 Task: Create in the project TripleWorks in Backlog an issue 'Data not being saved when expected', assign it to team member softage.1@softage.net and change the status to IN PROGRESS.
Action: Mouse moved to (196, 61)
Screenshot: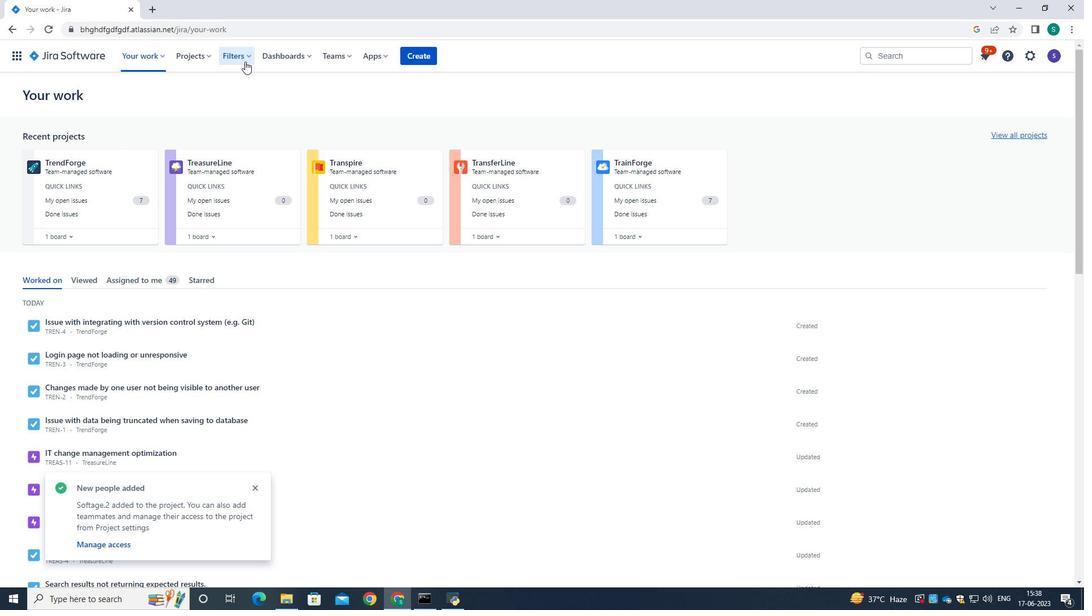 
Action: Mouse pressed left at (196, 61)
Screenshot: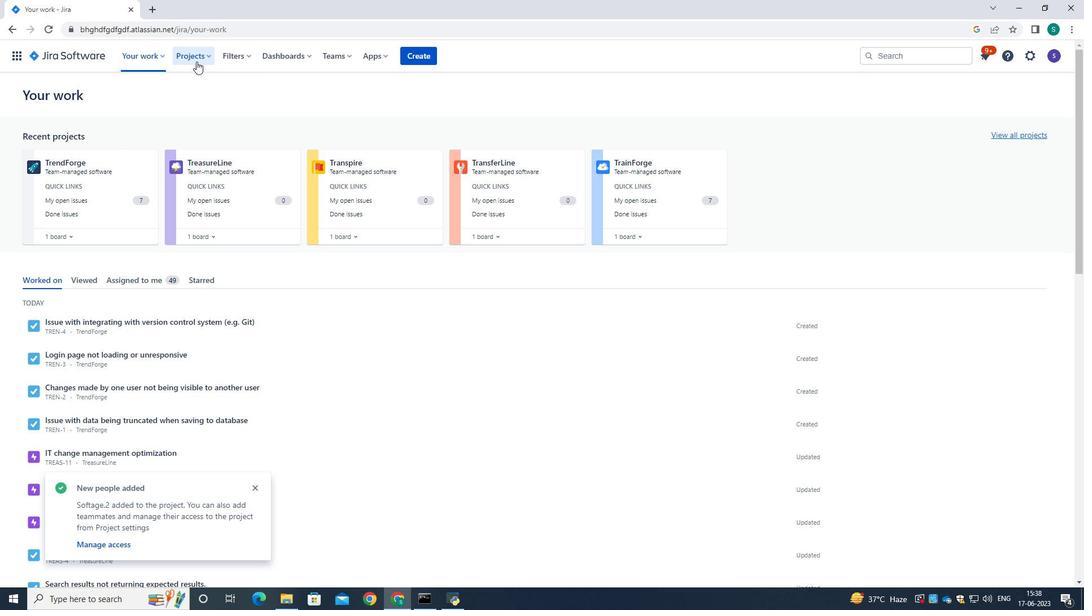 
Action: Mouse moved to (216, 99)
Screenshot: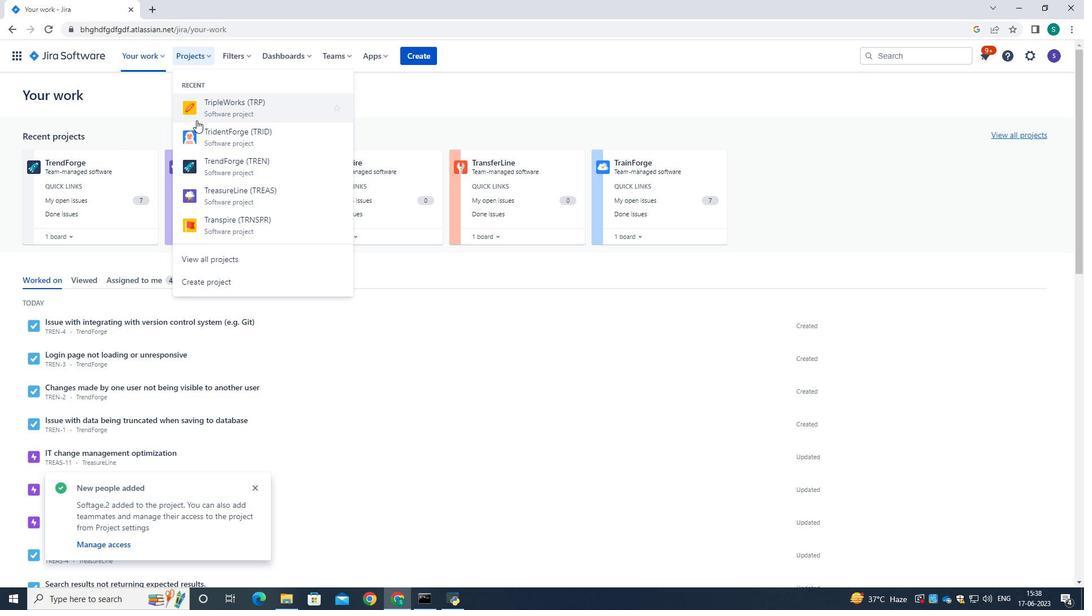
Action: Mouse pressed left at (216, 99)
Screenshot: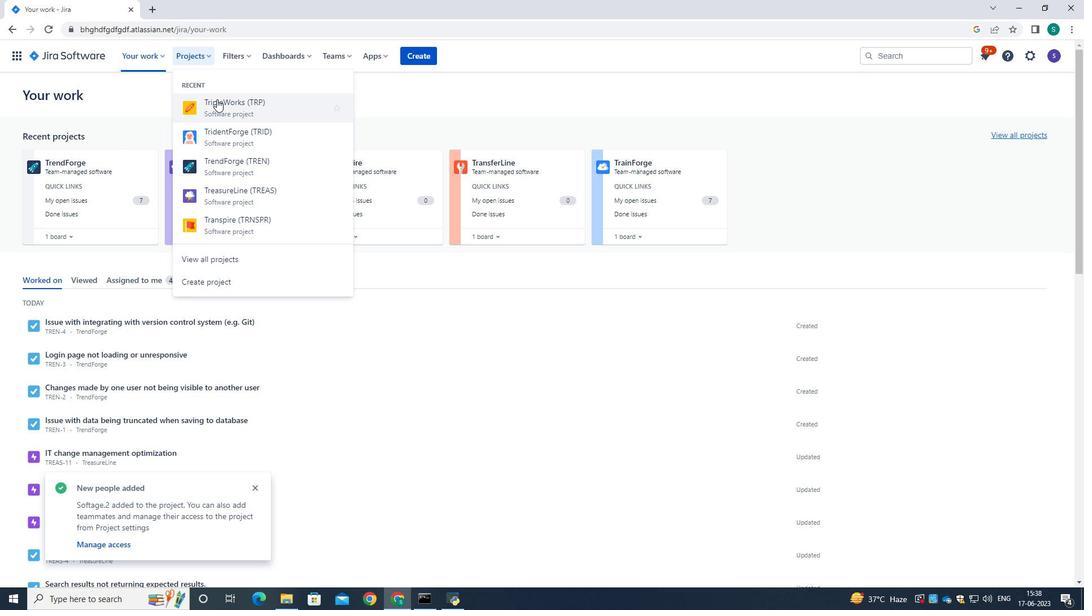 
Action: Mouse moved to (57, 166)
Screenshot: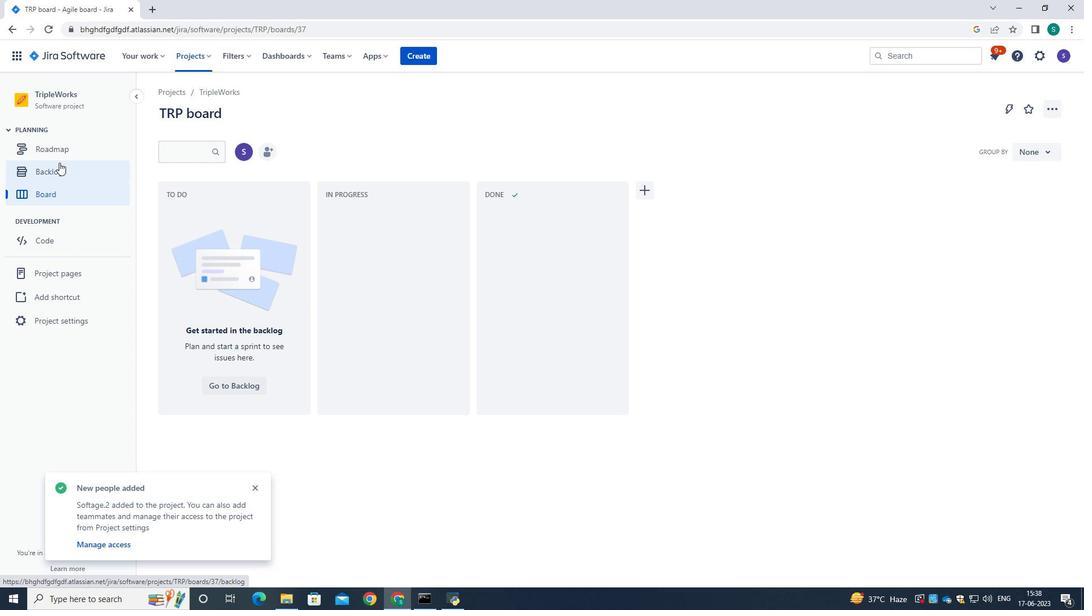 
Action: Mouse pressed left at (57, 166)
Screenshot: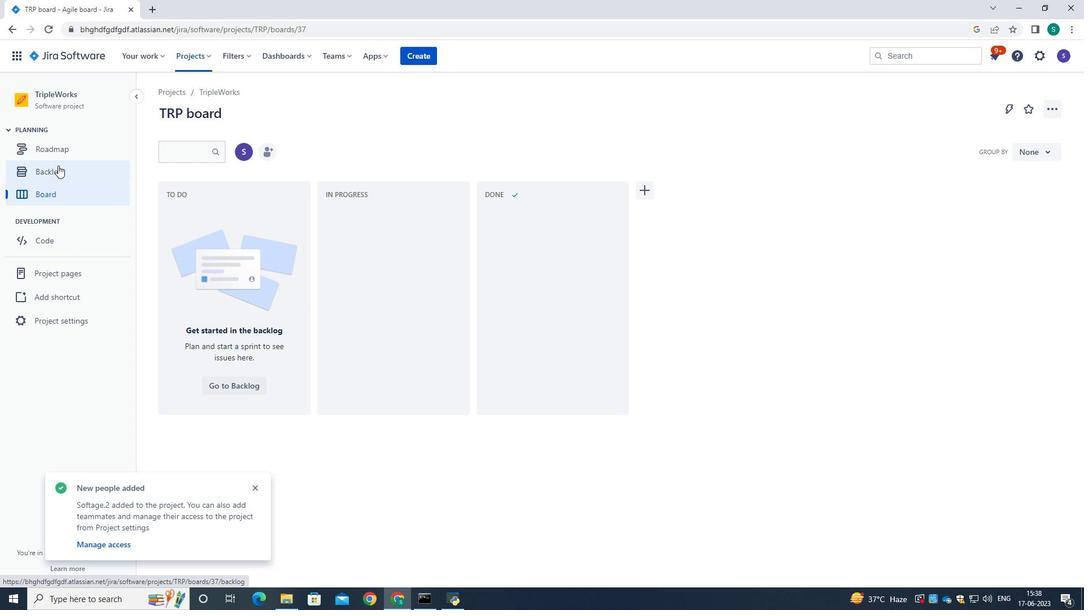 
Action: Mouse moved to (351, 251)
Screenshot: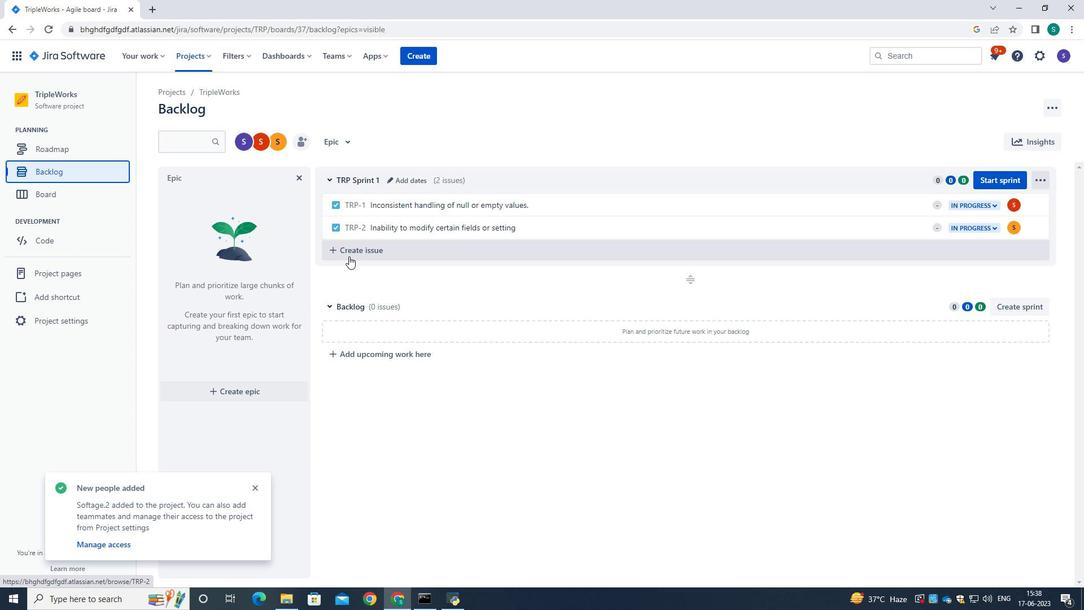 
Action: Mouse pressed left at (351, 251)
Screenshot: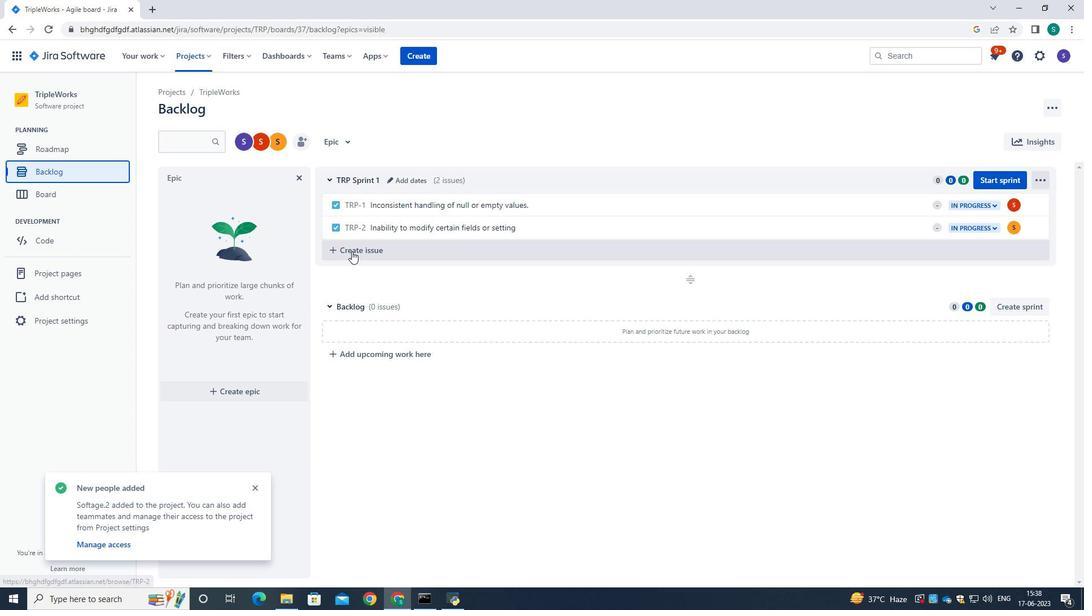 
Action: Key pressed <Key.caps_lock>D<Key.caps_lock>ata<Key.space>not<Key.space>being<Key.space>saved<Key.space>when<Key.space>expected.
Screenshot: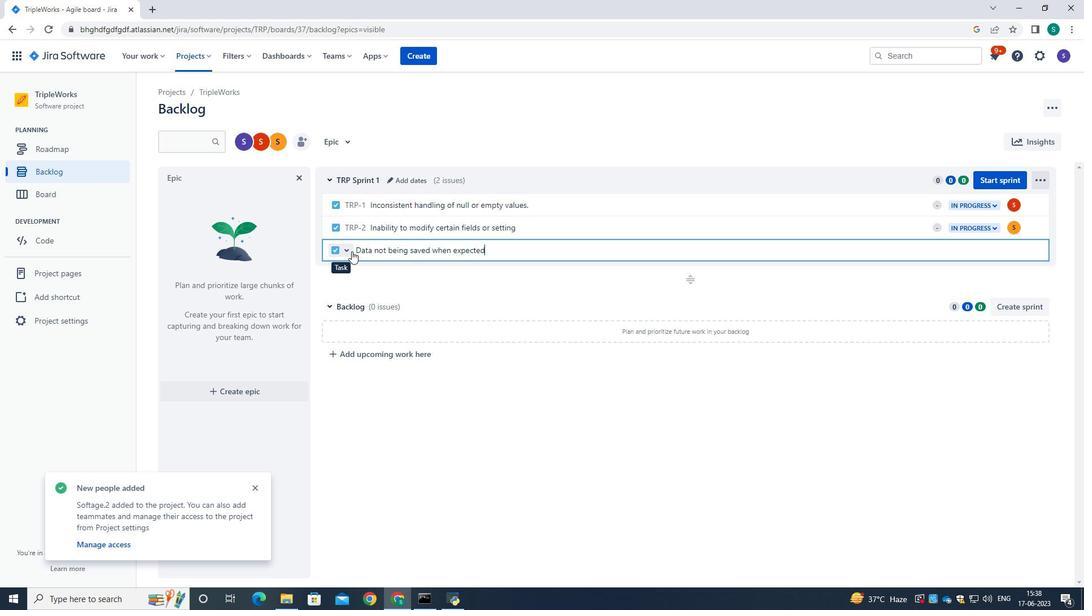 
Action: Mouse moved to (355, 251)
Screenshot: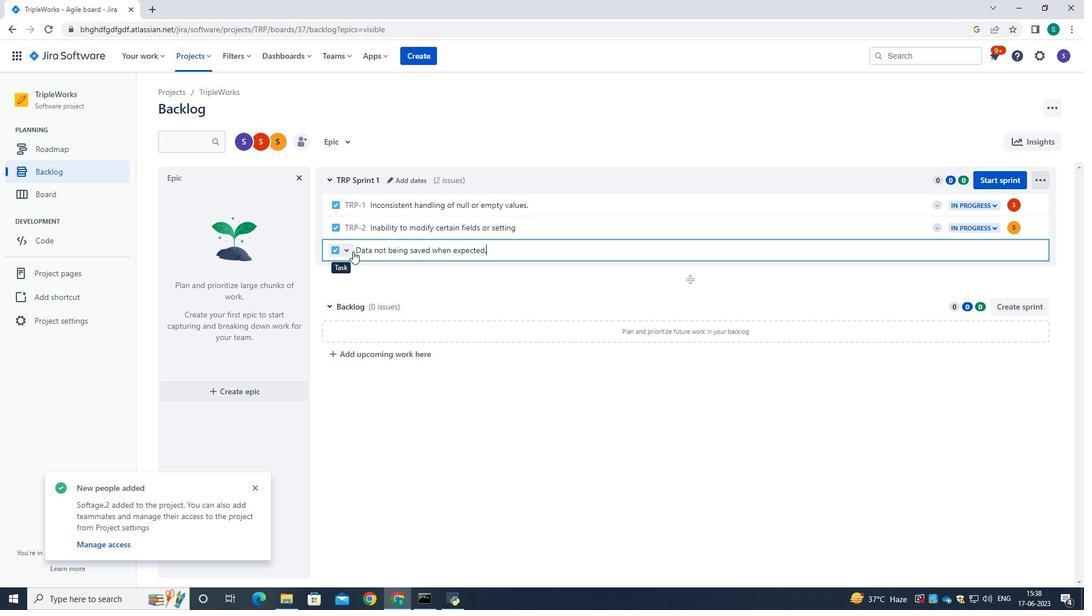 
Action: Key pressed <Key.enter>
Screenshot: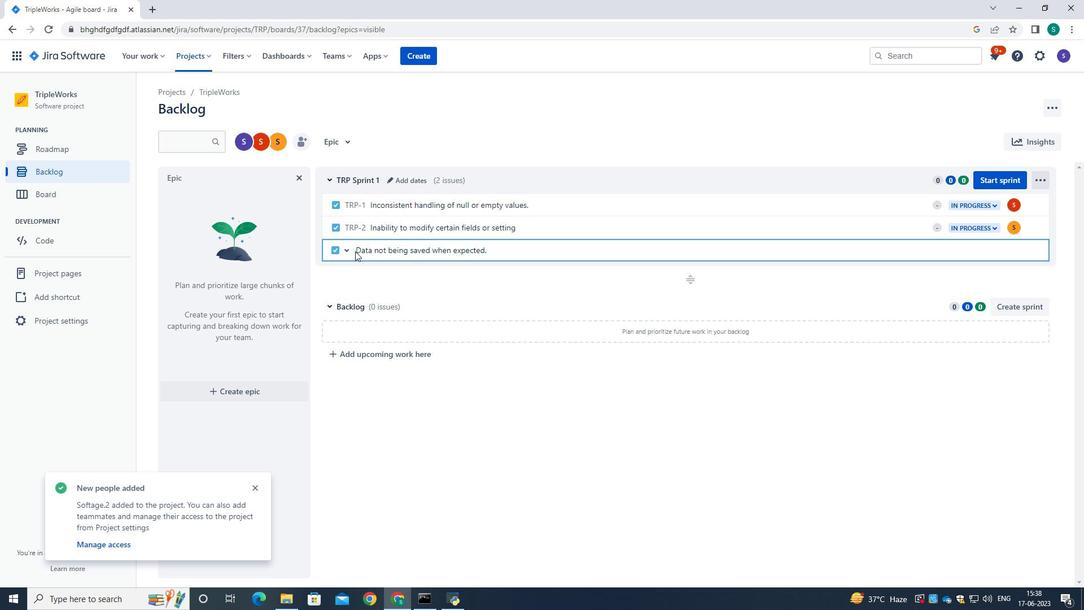 
Action: Mouse moved to (1016, 246)
Screenshot: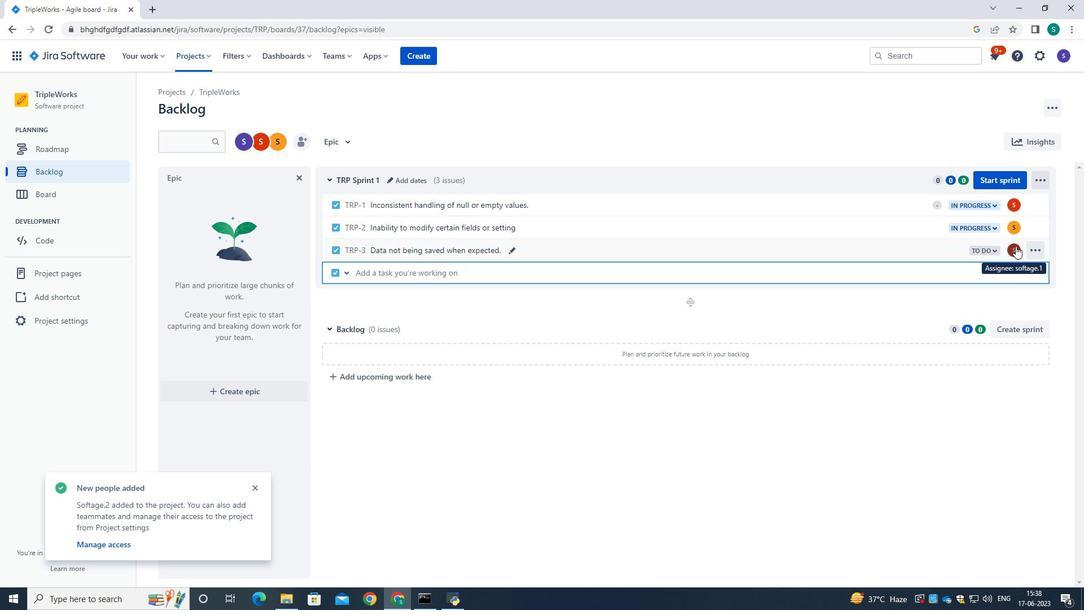 
Action: Mouse pressed left at (1016, 246)
Screenshot: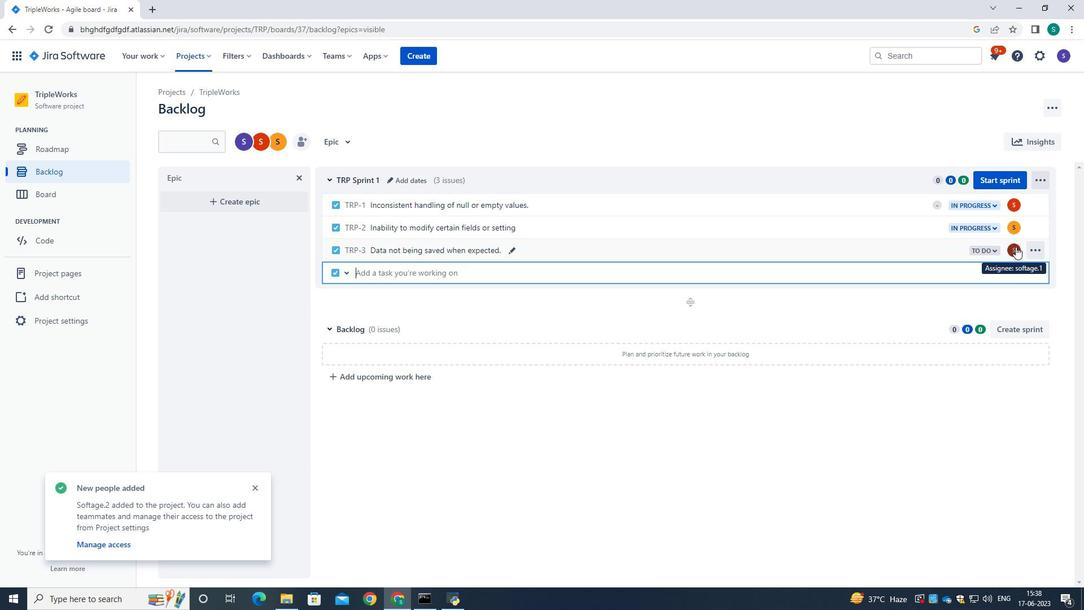 
Action: Key pressed softage.1<Key.shift>@softage.net
Screenshot: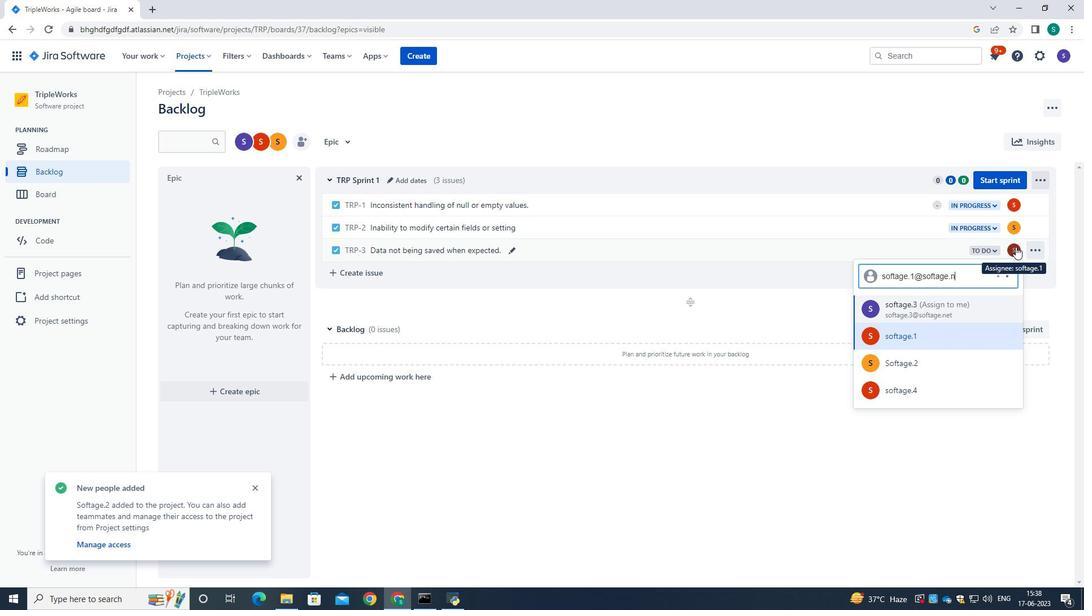 
Action: Mouse moved to (932, 303)
Screenshot: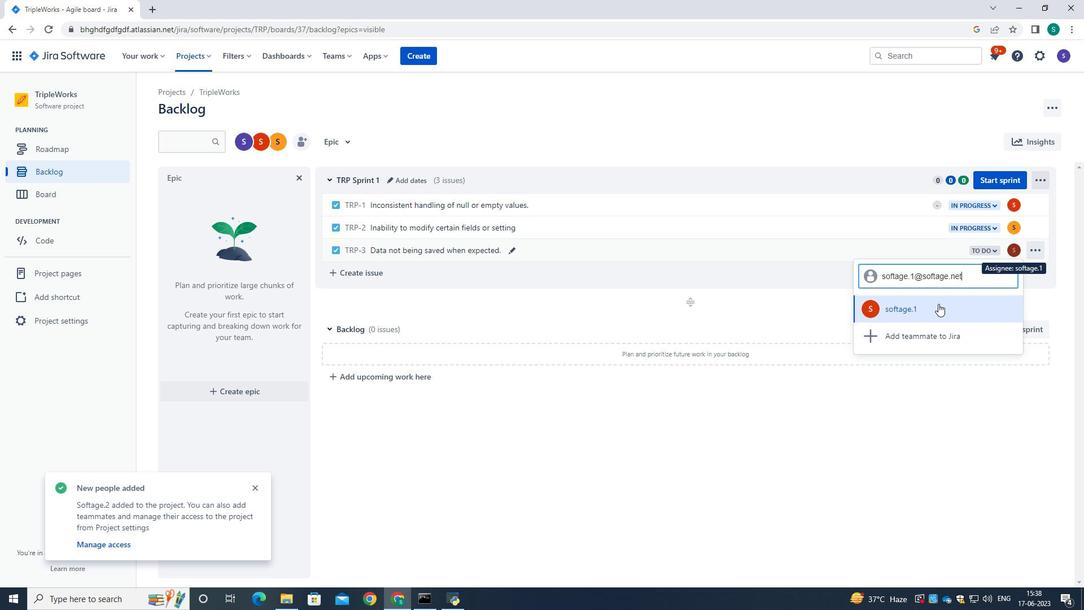 
Action: Mouse pressed left at (932, 303)
Screenshot: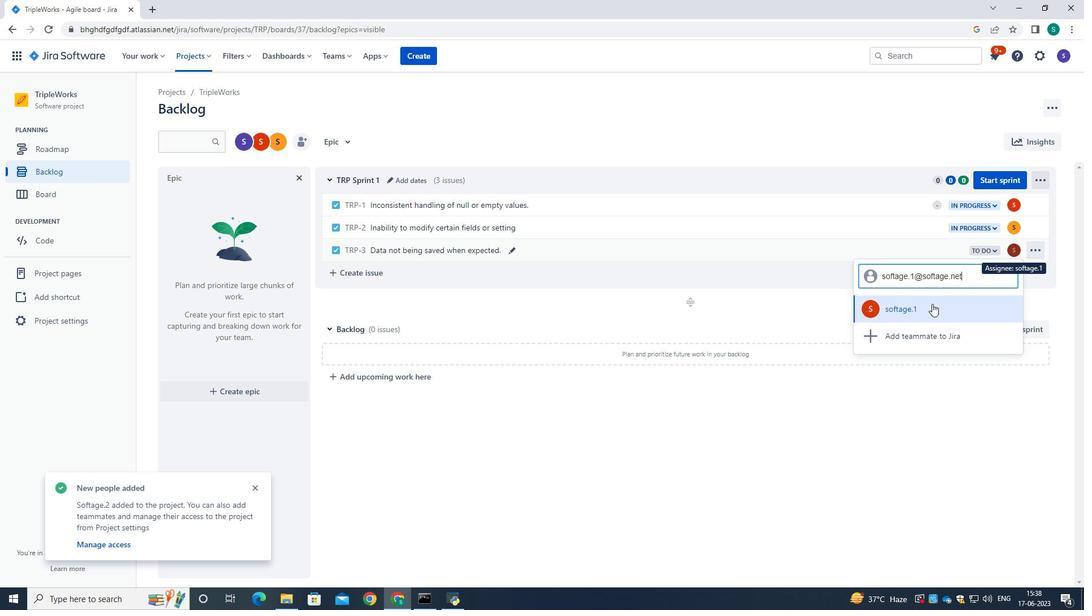 
Action: Mouse moved to (985, 254)
Screenshot: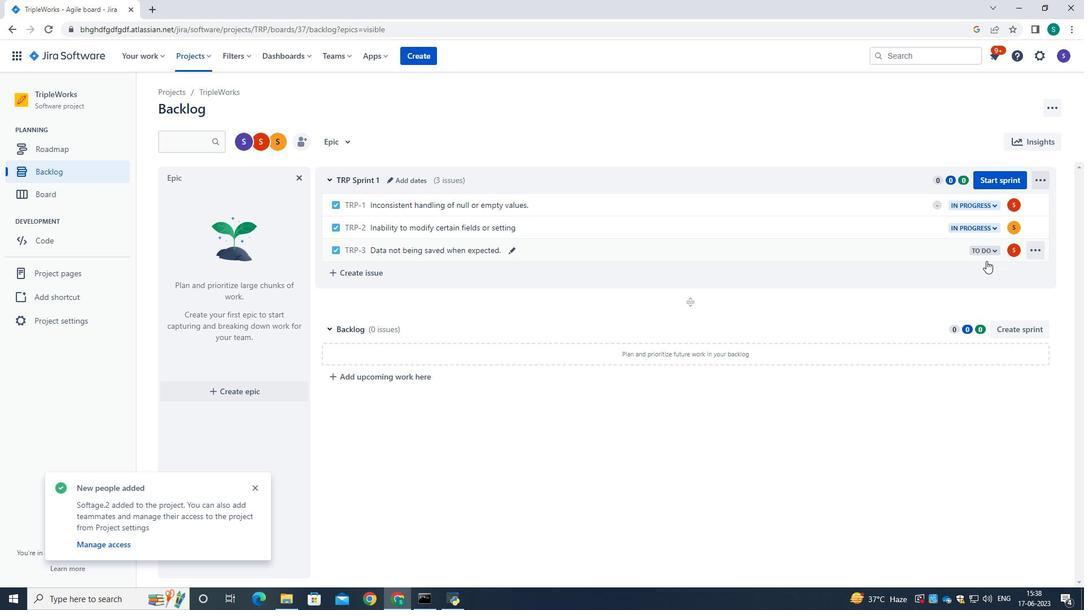 
Action: Mouse pressed left at (985, 254)
Screenshot: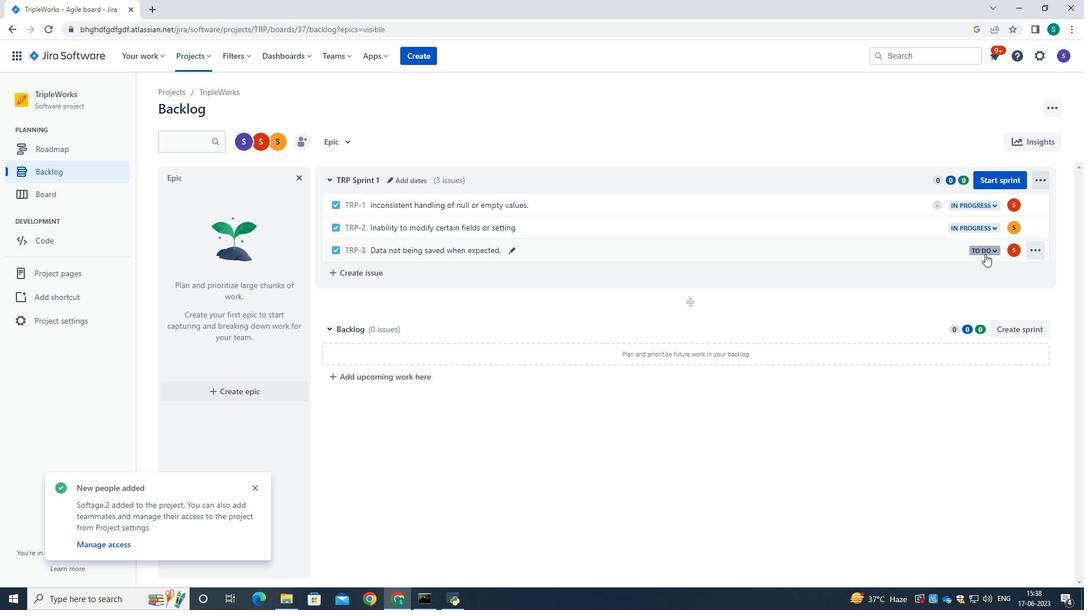 
Action: Mouse moved to (944, 265)
Screenshot: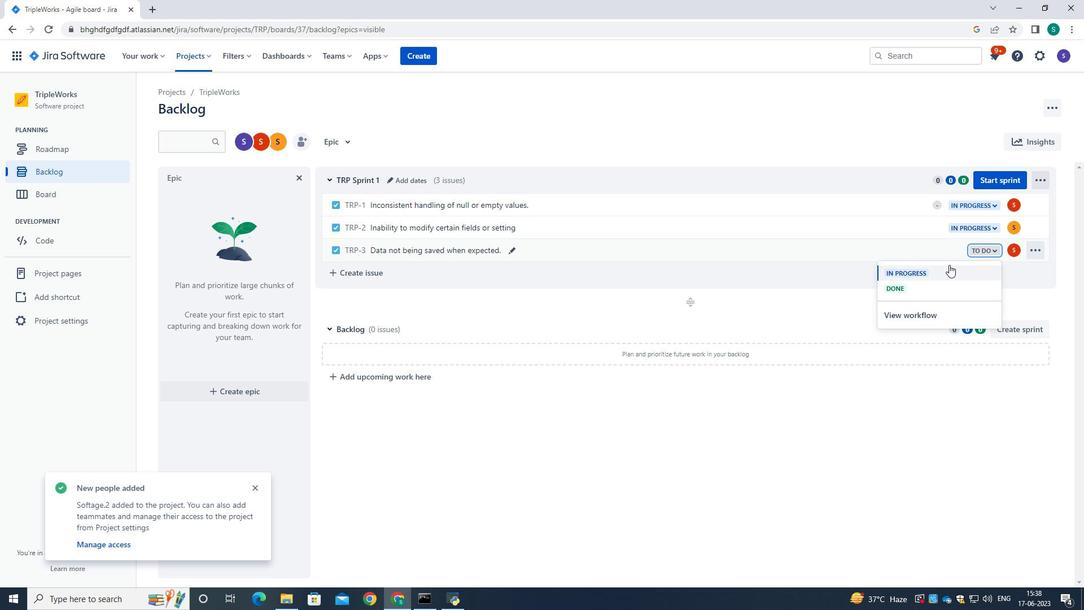 
Action: Mouse pressed left at (944, 265)
Screenshot: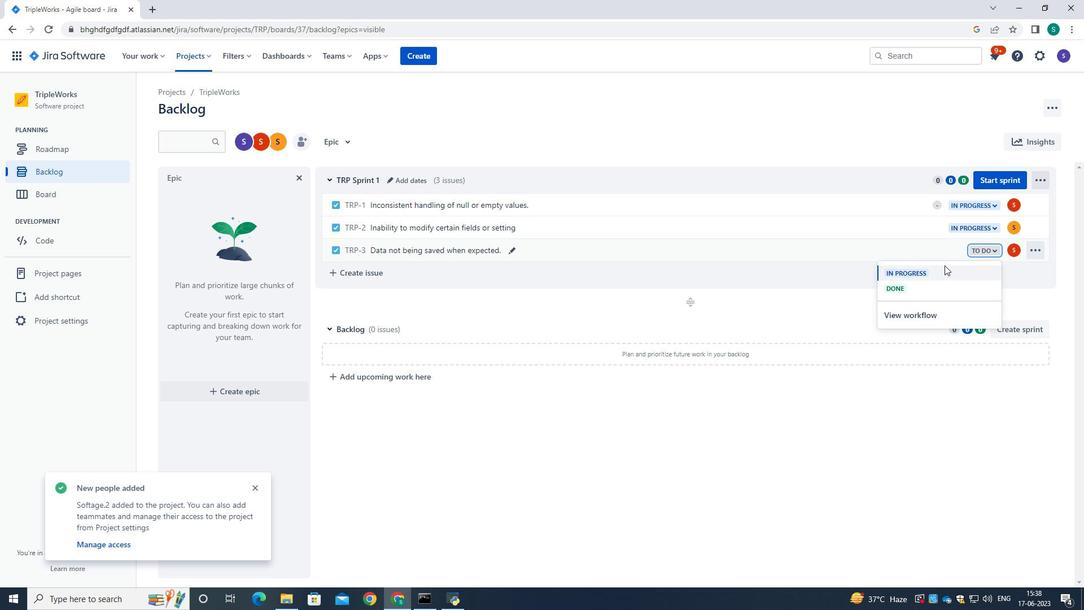 
Action: Mouse moved to (529, 449)
Screenshot: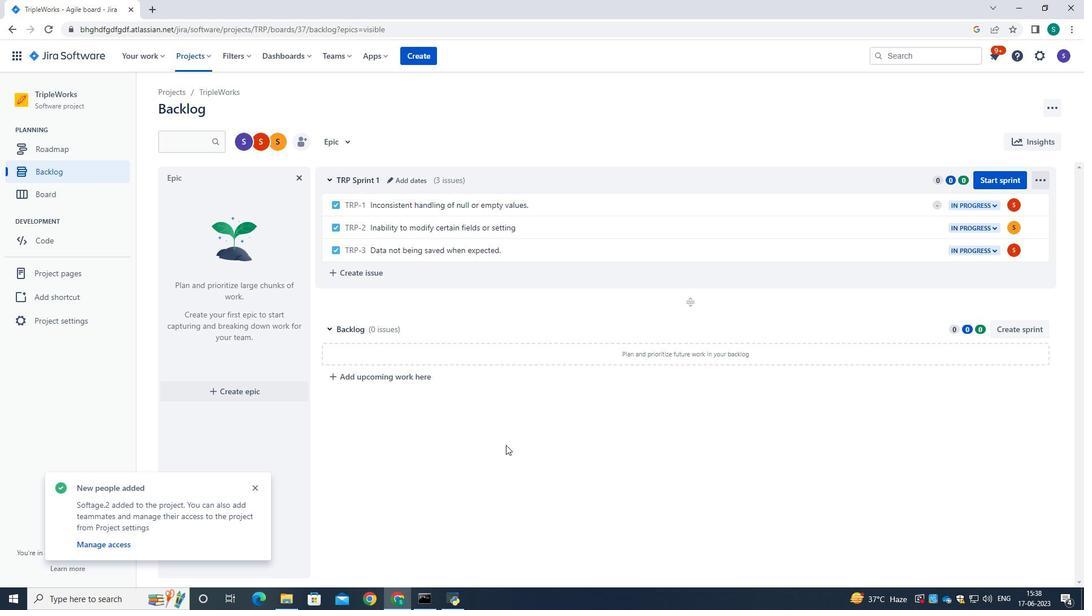 
Action: Mouse pressed left at (529, 449)
Screenshot: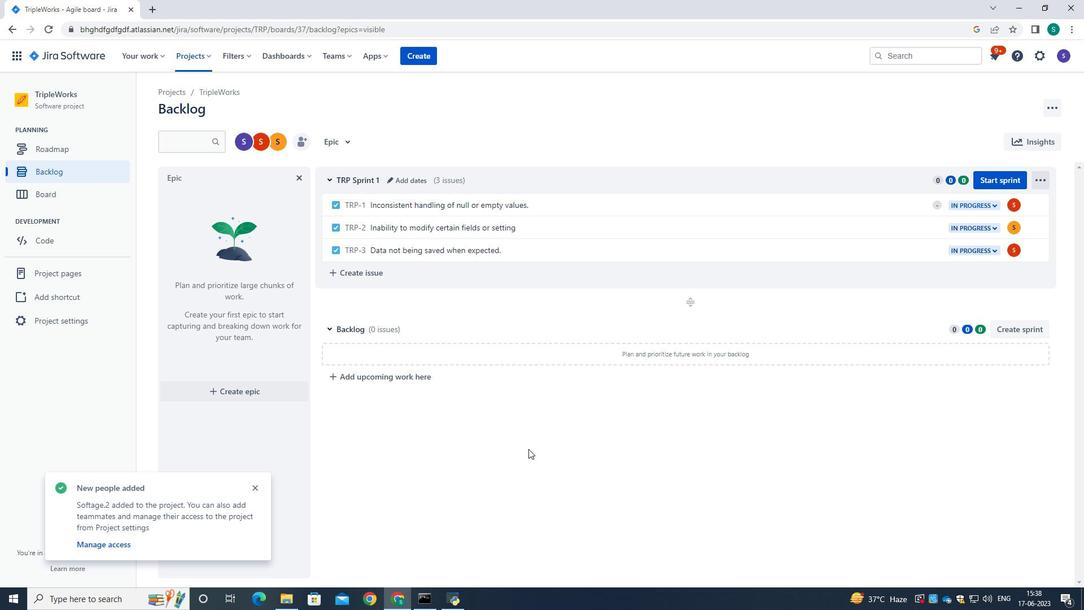 
